 Task: Make in the project AptitudeWorks a sprint 'Breakneck Pace'. Create in the project AptitudeWorks a sprint 'Breakneck Pace'. Add in the project AptitudeWorks a sprint 'Breakneck Pace'
Action: Mouse moved to (164, 54)
Screenshot: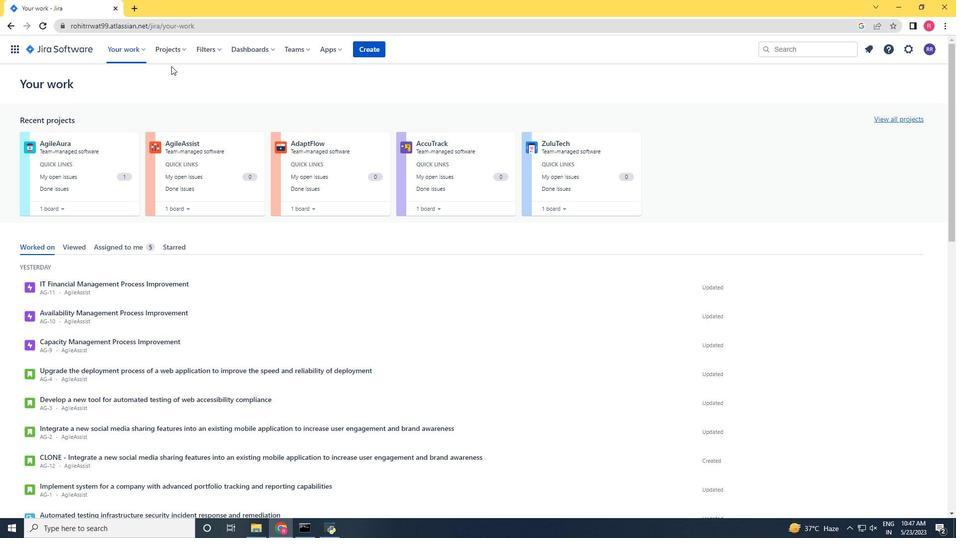 
Action: Mouse pressed left at (164, 54)
Screenshot: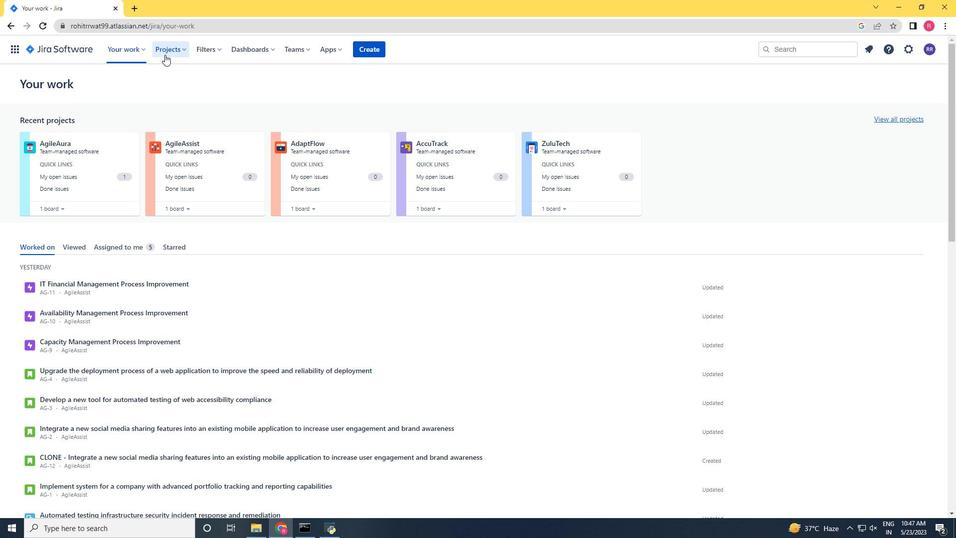 
Action: Mouse moved to (179, 90)
Screenshot: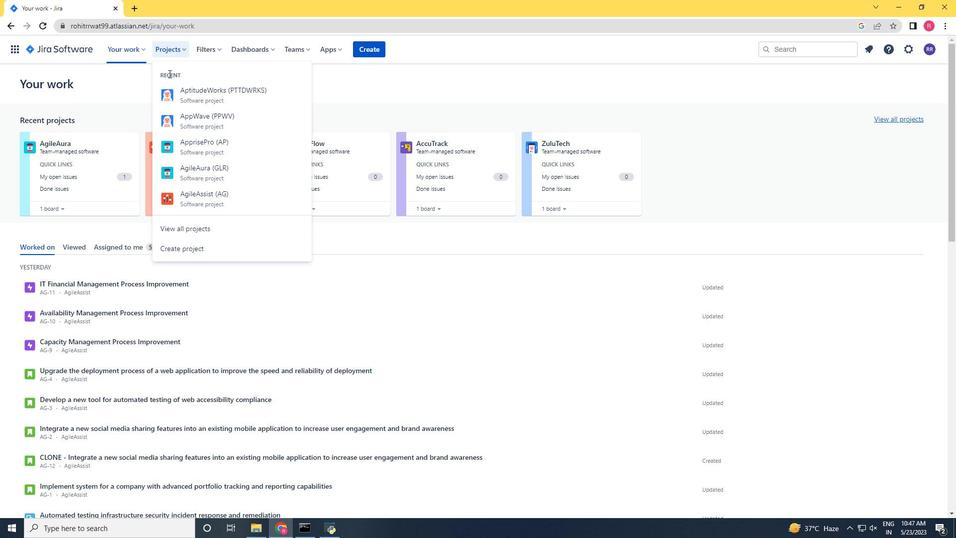 
Action: Mouse pressed left at (179, 90)
Screenshot: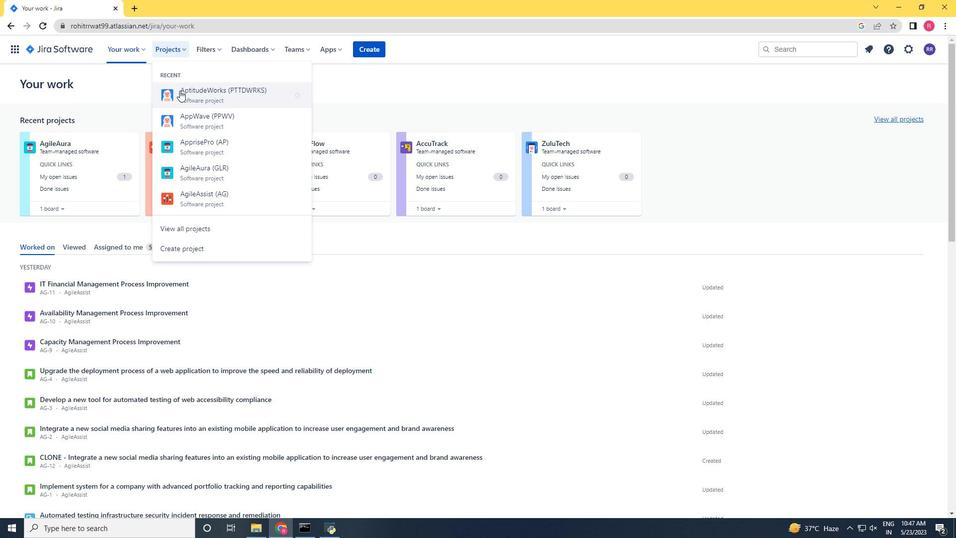 
Action: Mouse moved to (70, 150)
Screenshot: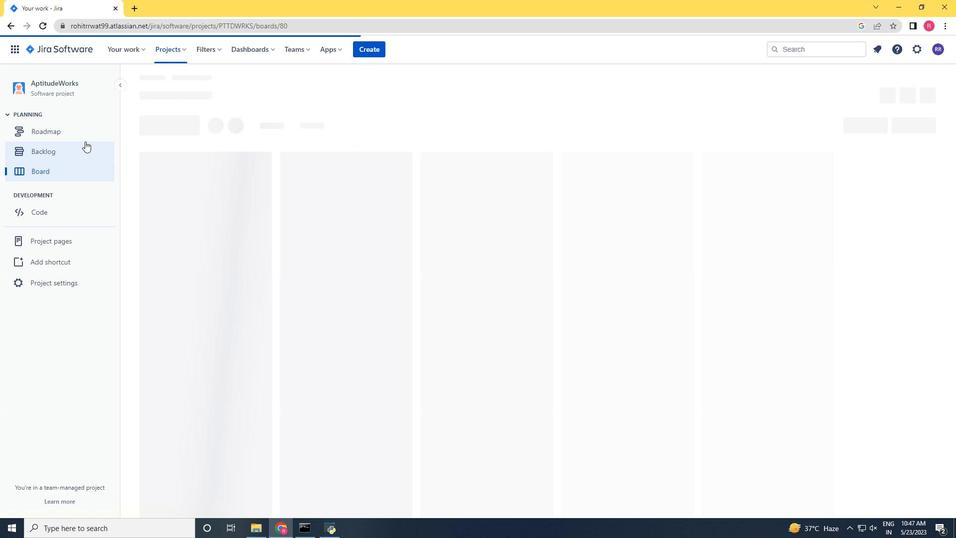 
Action: Mouse pressed left at (70, 150)
Screenshot: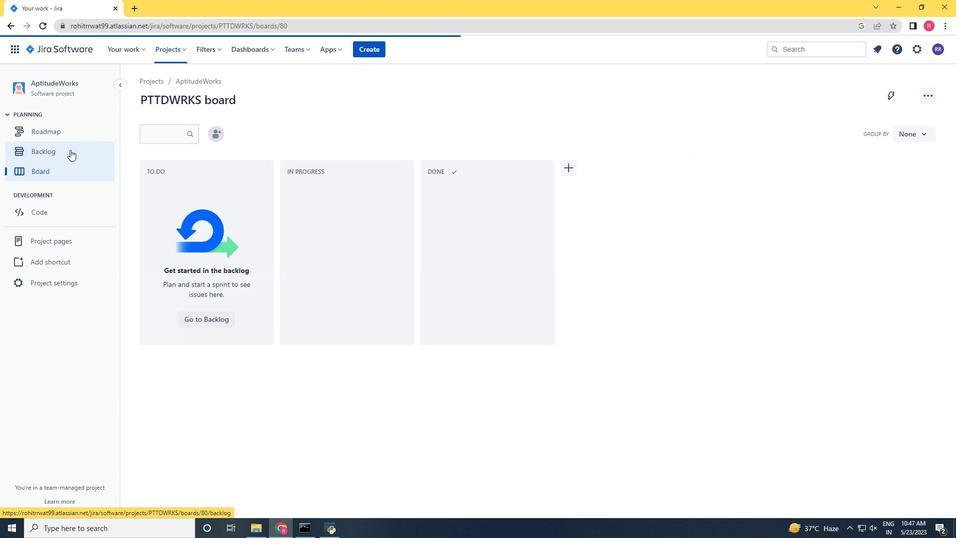 
Action: Mouse moved to (408, 284)
Screenshot: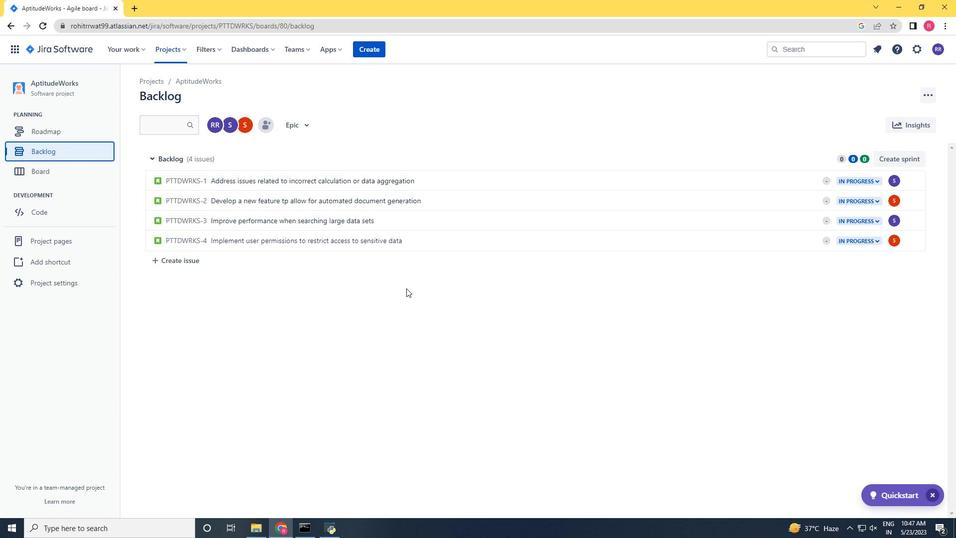 
Action: Mouse scrolled (408, 284) with delta (0, 0)
Screenshot: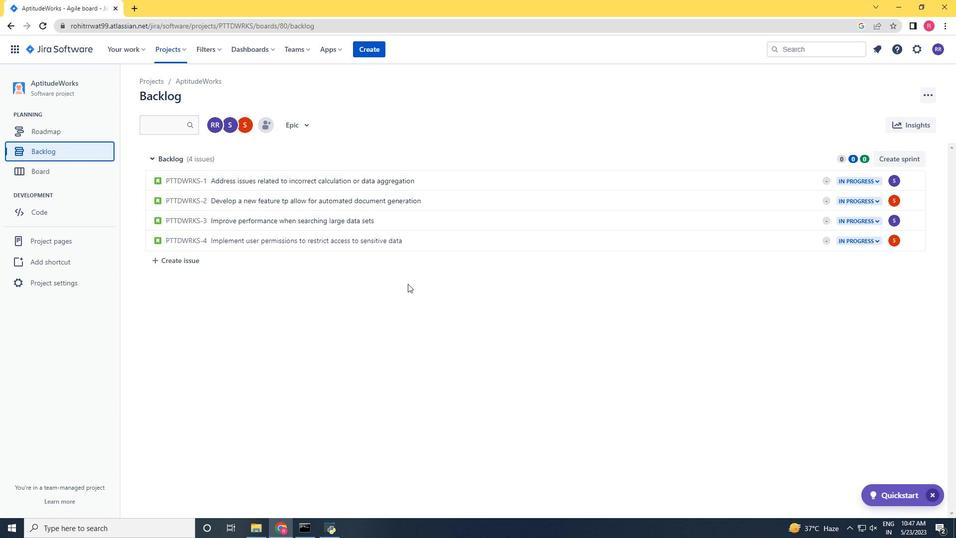 
Action: Mouse scrolled (408, 284) with delta (0, 0)
Screenshot: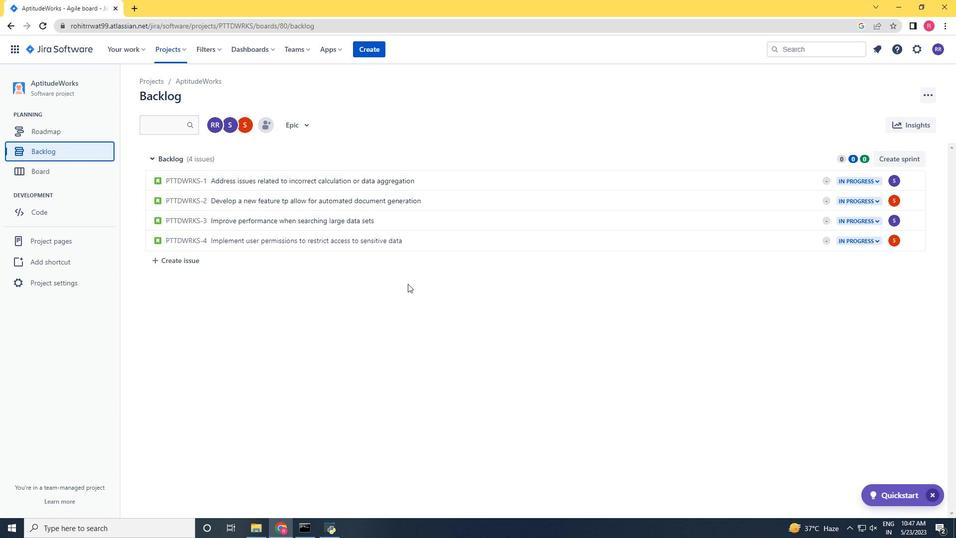 
Action: Mouse scrolled (408, 284) with delta (0, 0)
Screenshot: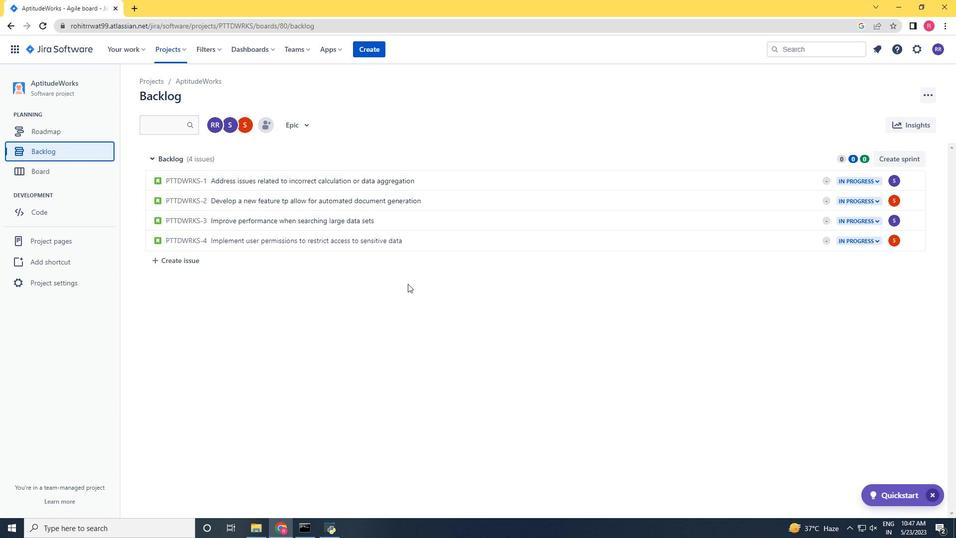 
Action: Mouse scrolled (408, 284) with delta (0, 0)
Screenshot: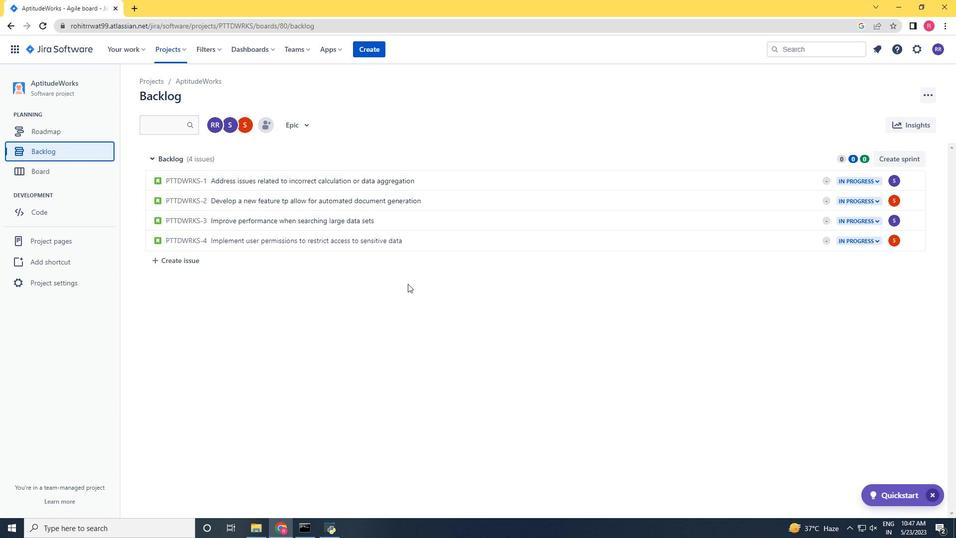 
Action: Mouse moved to (904, 161)
Screenshot: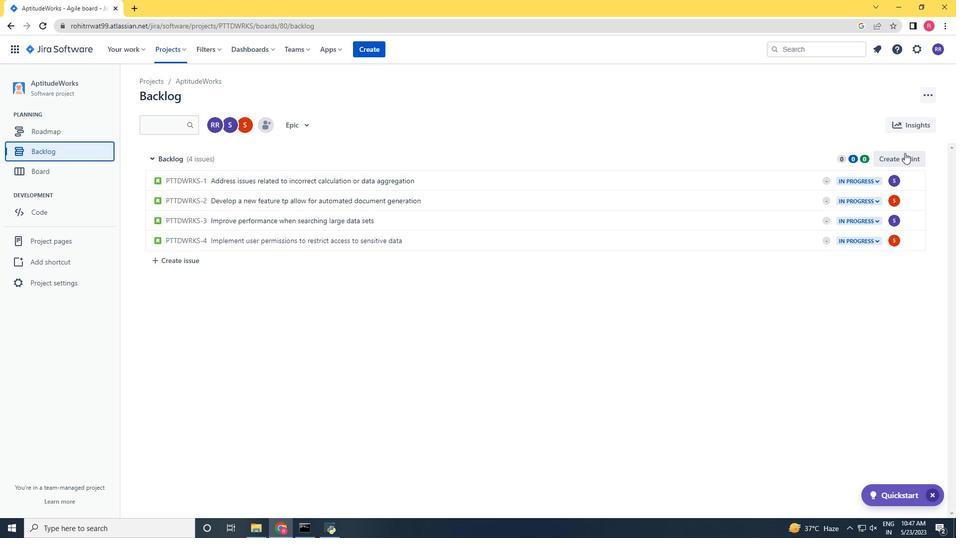 
Action: Mouse pressed left at (904, 161)
Screenshot: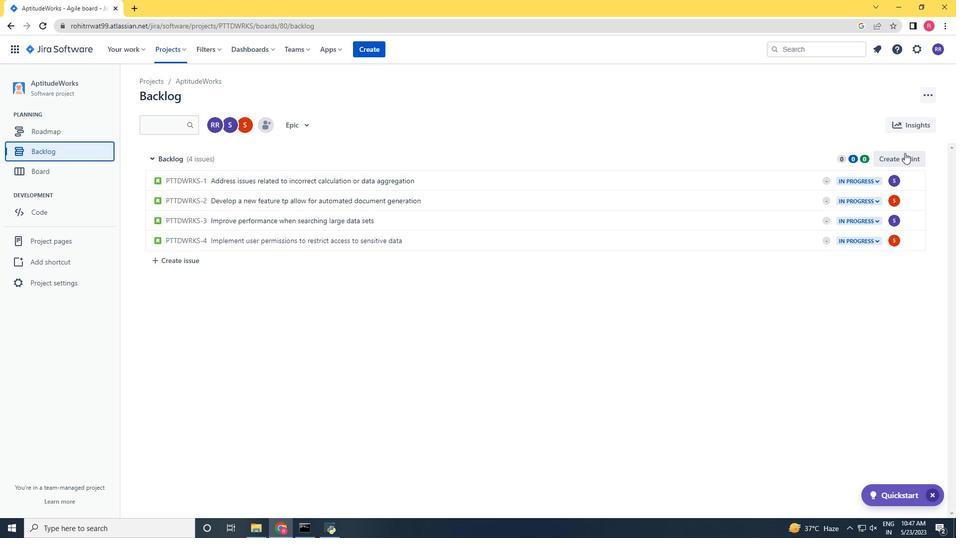 
Action: Mouse moved to (232, 161)
Screenshot: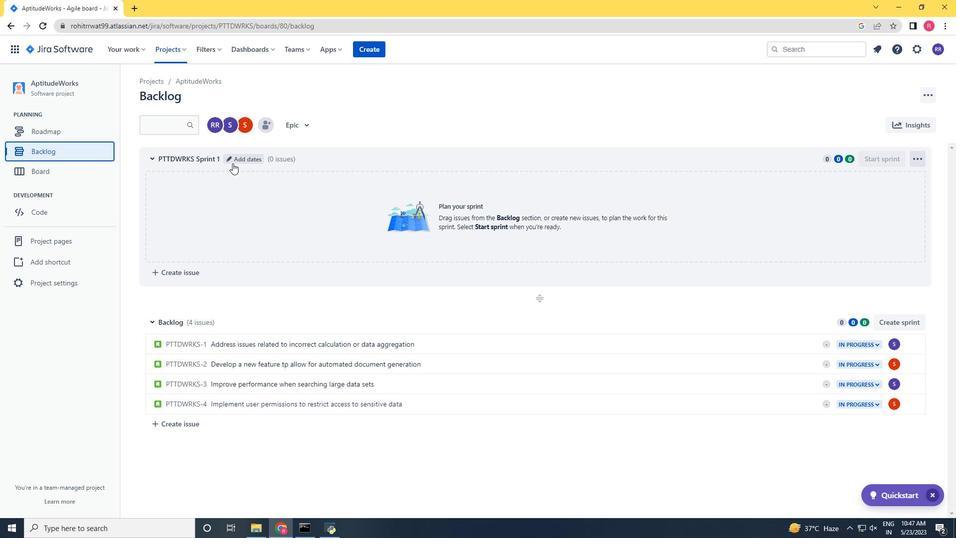 
Action: Mouse pressed left at (232, 161)
Screenshot: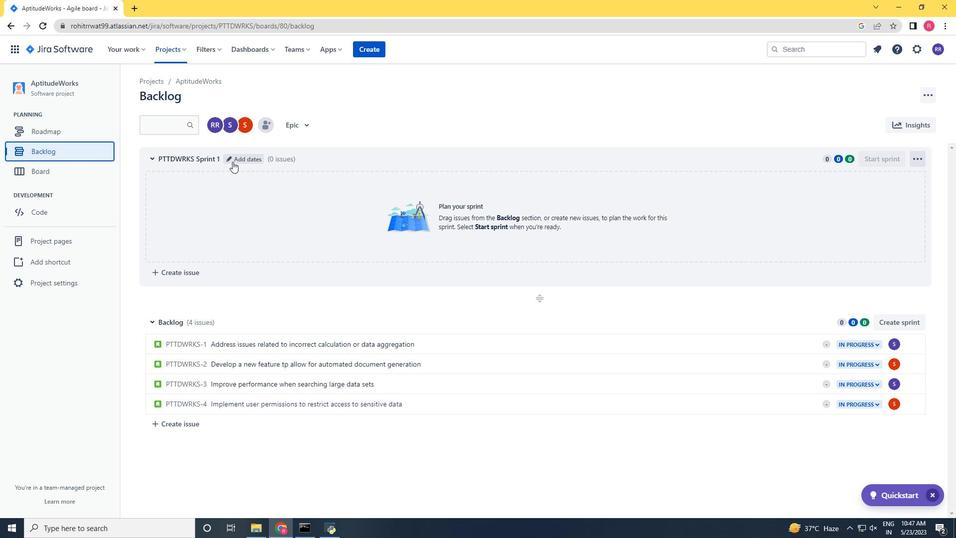 
Action: Key pressed <Key.backspace><Key.backspace><Key.backspace><Key.backspace><Key.backspace><Key.backspace><Key.backspace><Key.backspace><Key.backspace><Key.backspace><Key.backspace><Key.backspace><Key.backspace><Key.backspace><Key.backspace><Key.backspace><Key.backspace><Key.backspace><Key.backspace><Key.backspace><Key.backspace><Key.backspace><Key.backspace><Key.backspace><Key.backspace><Key.backspace><Key.backspace><Key.backspace><Key.backspace><Key.backspace><Key.backspace><Key.backspace><Key.backspace><Key.backspace><Key.backspace><Key.backspace><Key.backspace><Key.backspace><Key.backspace><Key.backspace><Key.backspace><Key.backspace><Key.backspace><Key.backspace><Key.backspace><Key.backspace><Key.backspace><Key.backspace><Key.backspace><Key.backspace><Key.backspace><Key.backspace><Key.backspace><Key.shift><Key.shift><Key.shift><Key.shift><Key.shift><Key.shift><Key.shift><Key.shift><Key.shift><Key.shift><Key.shift><Key.shift><Key.shift><Key.shift><Key.shift><Key.shift><Key.shift>Breakneck<Key.space><Key.shift><Key.shift><Key.shift><Key.shift><Key.shift><Key.shift><Key.shift><Key.shift>Pace
Screenshot: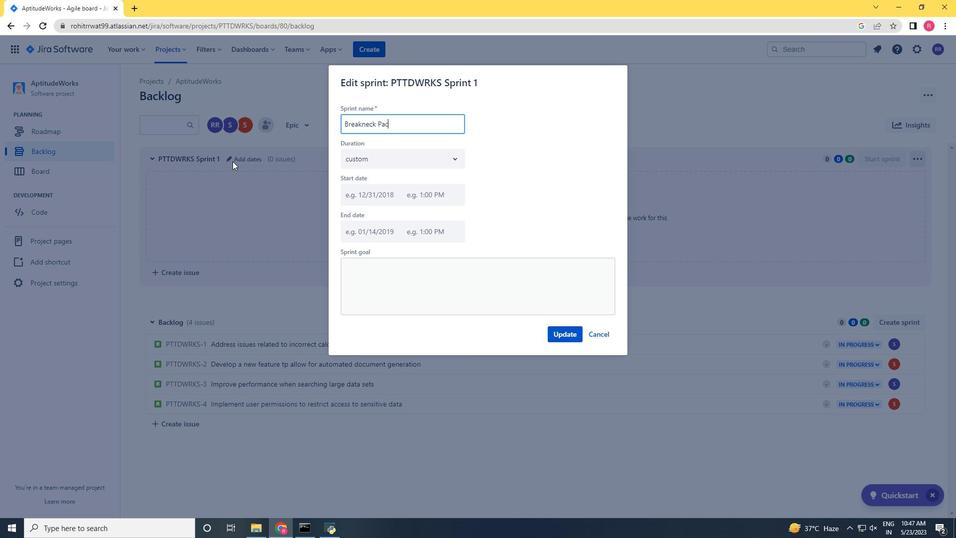 
Action: Mouse moved to (561, 335)
Screenshot: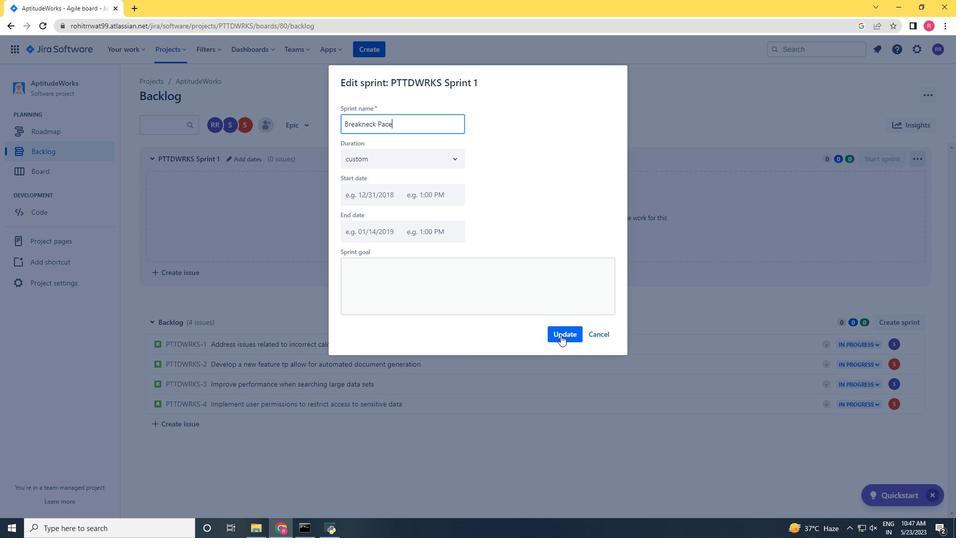 
Action: Mouse pressed left at (561, 335)
Screenshot: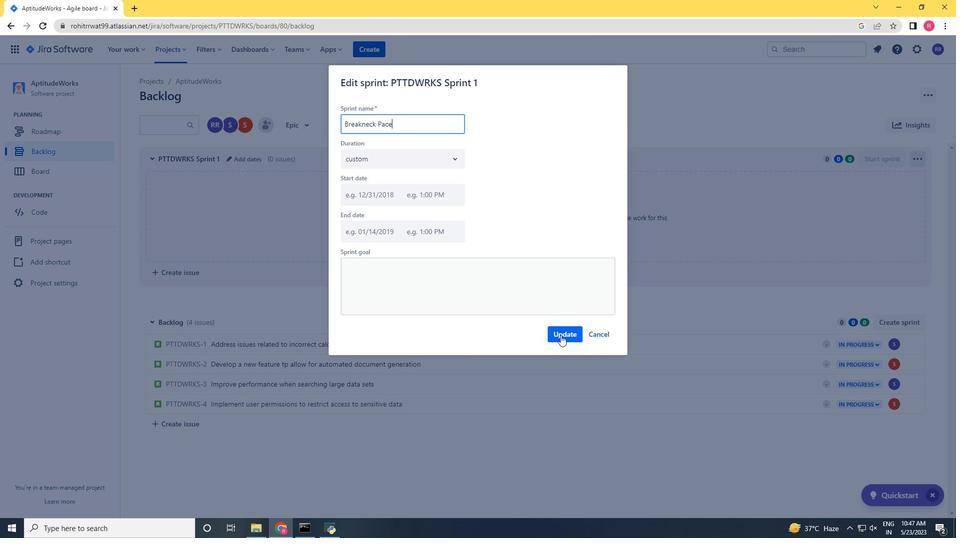 
Action: Mouse moved to (900, 326)
Screenshot: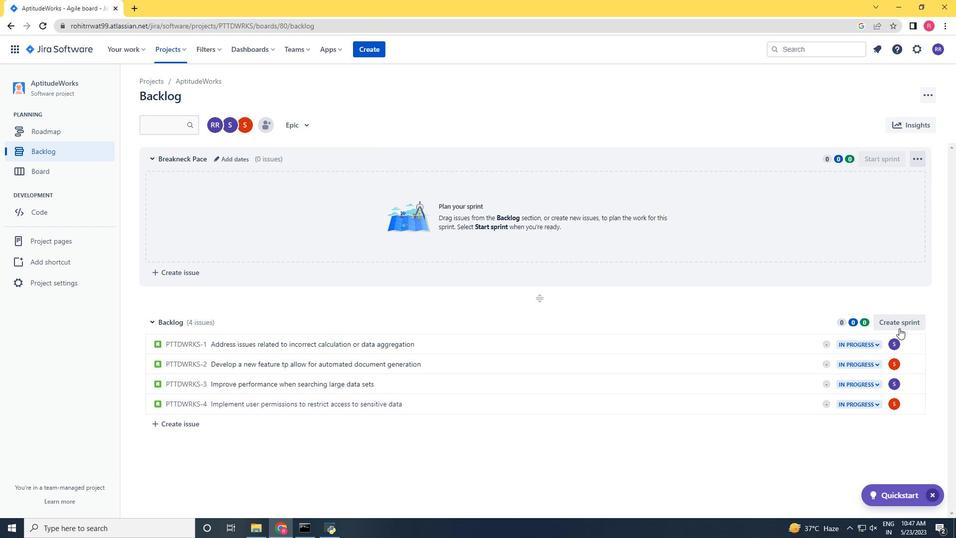 
Action: Mouse pressed left at (900, 326)
Screenshot: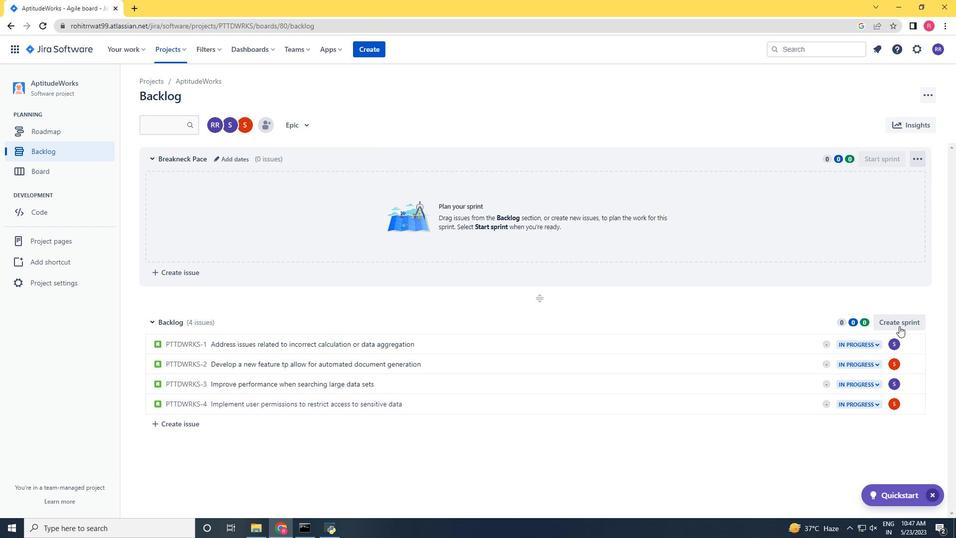 
Action: Mouse moved to (220, 321)
Screenshot: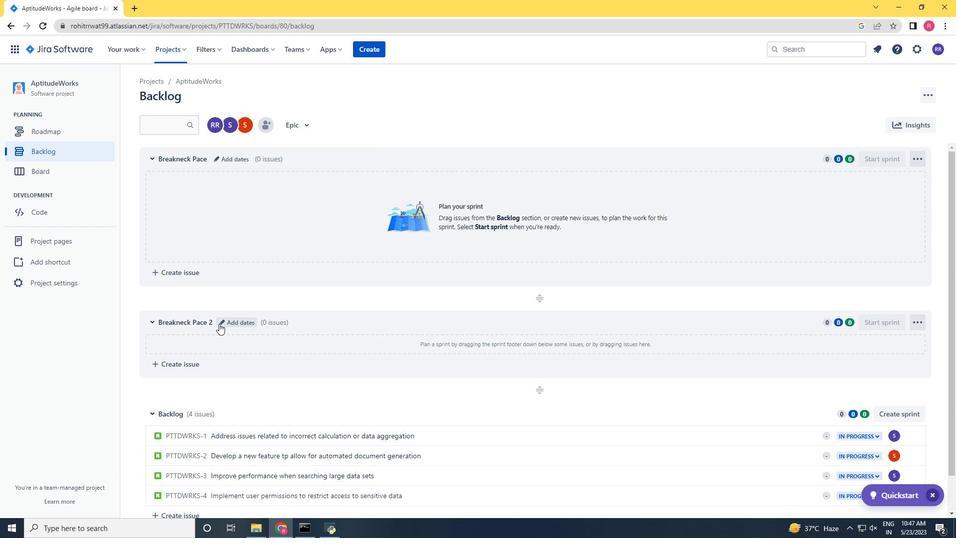 
Action: Mouse pressed left at (220, 321)
Screenshot: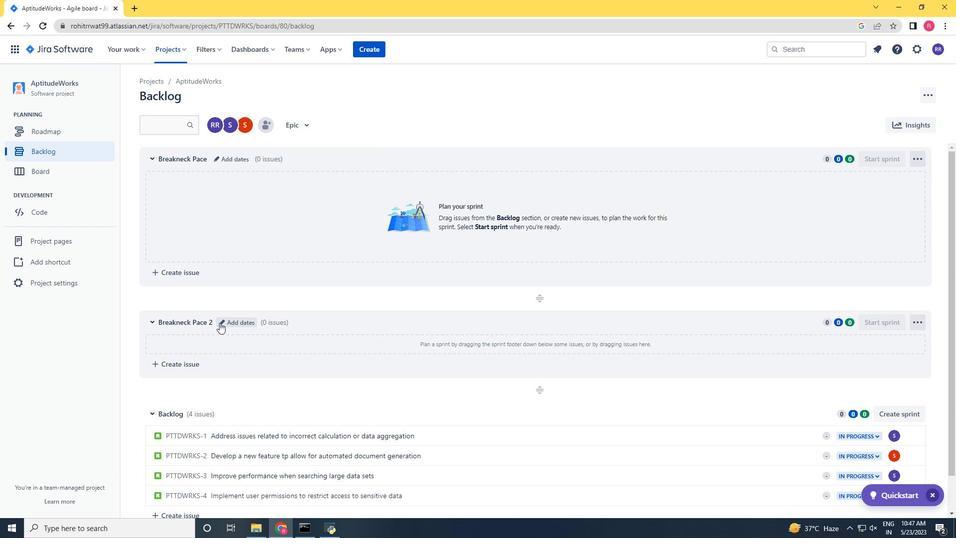 
Action: Key pressed <Key.backspace><Key.backspace><Key.backspace><Key.backspace><Key.backspace><Key.backspace><Key.backspace><Key.backspace><Key.backspace><Key.backspace><Key.backspace><Key.backspace><Key.backspace><Key.backspace><Key.backspace><Key.backspace><Key.backspace><Key.backspace><Key.backspace><Key.backspace><Key.backspace><Key.backspace><Key.backspace><Key.backspace><Key.backspace><Key.backspace><Key.backspace><Key.backspace><Key.shift><Key.shift><Key.shift><Key.shift><Key.shift><Key.shift><Key.shift><Key.shift><Key.shift><Key.shift><Key.shift>Brek<Key.backspace><Key.backspace>eakneck<Key.space><Key.shift><Key.shift><Key.shift><Key.shift><Key.shift><Key.shift><Key.shift><Key.shift><Key.shift><Key.shift><Key.shift>Oace<Key.backspace><Key.backspace><Key.backspace><Key.backspace><Key.shift><Key.shift><Key.shift><Key.shift><Key.shift><Key.shift><Key.shift><Key.shift><Key.shift><Key.shift><Key.shift><Key.shift><Key.shift><Key.shift><Key.shift><Key.shift><Key.shift><Key.shift><Key.shift><Key.shift><Key.shift><Key.shift><Key.shift><Key.shift><Key.shift><Key.shift><Key.shift><Key.shift><Key.shift>Pace<Key.enter>
Screenshot: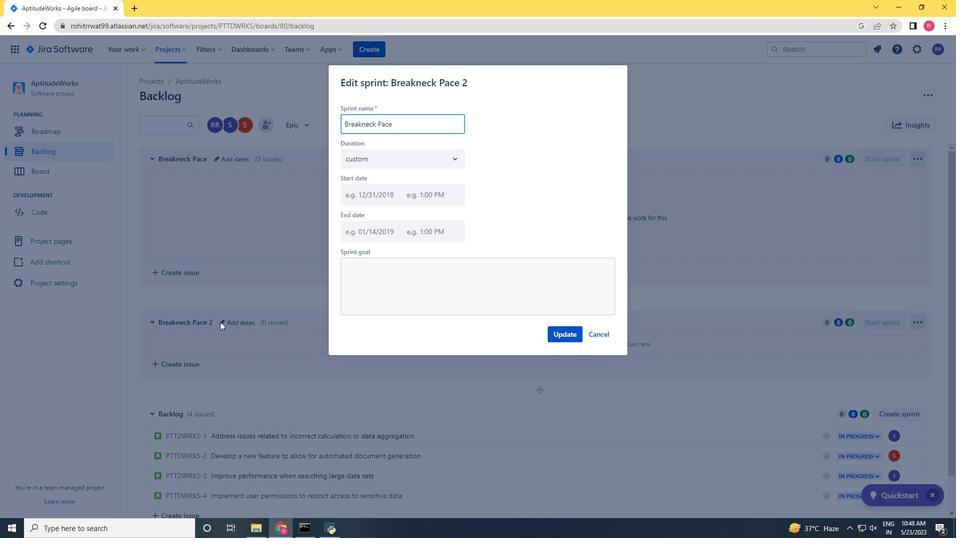 
Action: Mouse moved to (910, 417)
Screenshot: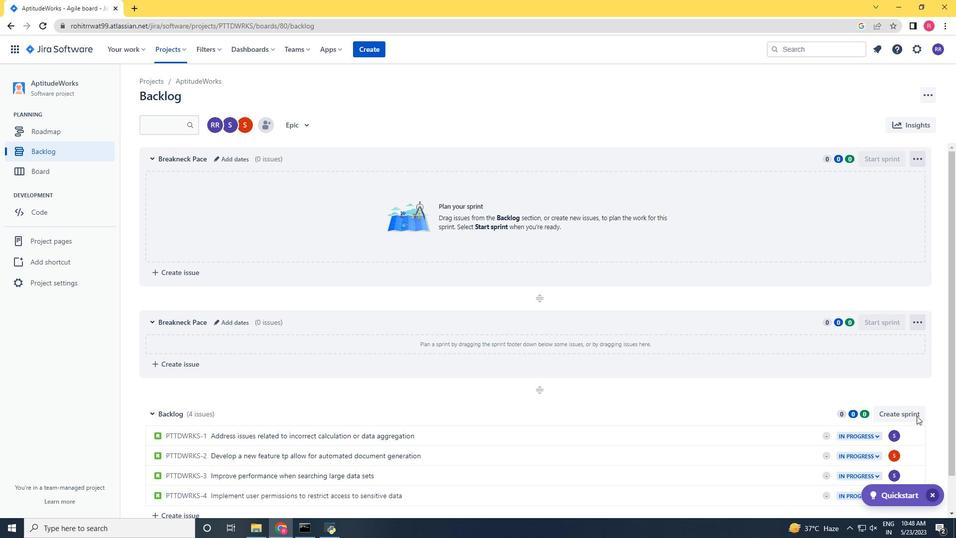 
Action: Mouse pressed left at (910, 417)
Screenshot: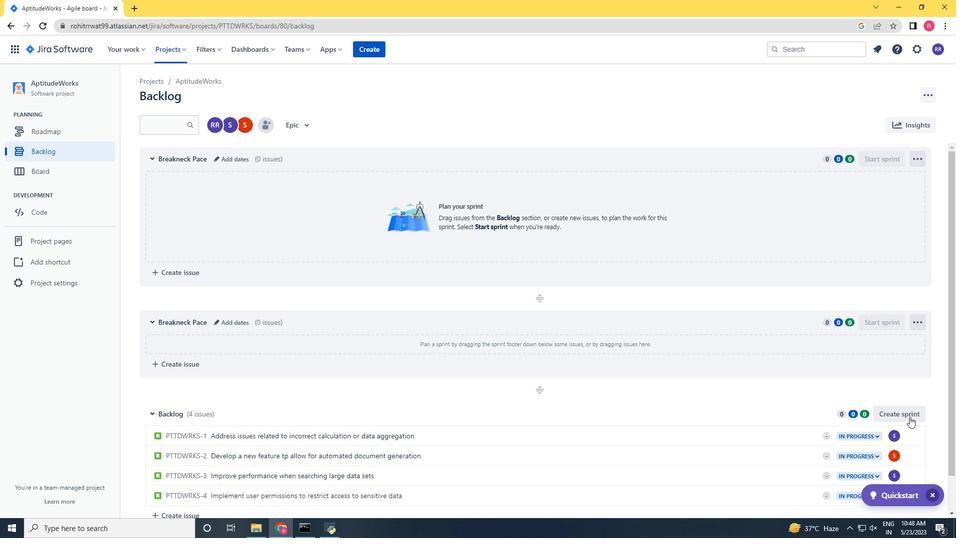 
Action: Mouse moved to (228, 409)
Screenshot: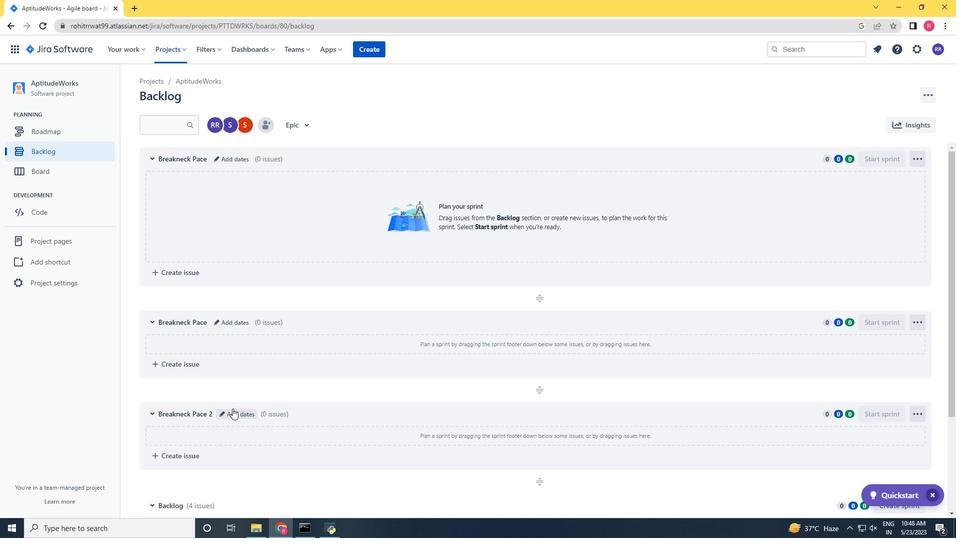 
Action: Mouse pressed left at (228, 409)
Screenshot: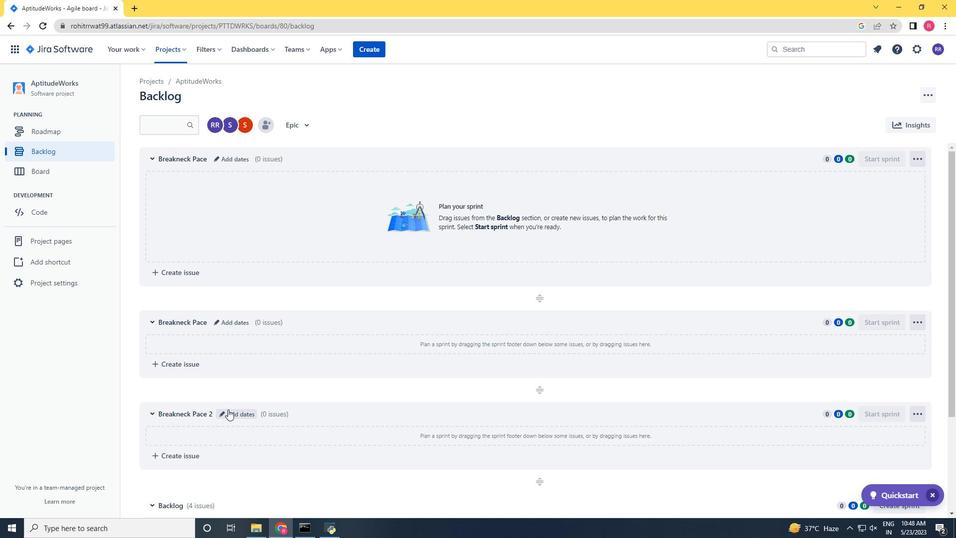 
Action: Key pressed <Key.backspace><Key.backspace><Key.backspace><Key.backspace><Key.backspace><Key.backspace><Key.backspace><Key.backspace><Key.backspace><Key.backspace><Key.backspace><Key.backspace><Key.backspace><Key.backspace><Key.backspace><Key.backspace><Key.backspace><Key.backspace><Key.backspace><Key.backspace><Key.backspace><Key.backspace><Key.shift>Bare<Key.backspace><Key.backspace><Key.backspace>reakneck<Key.space><Key.shift>Pace<Key.enter>
Screenshot: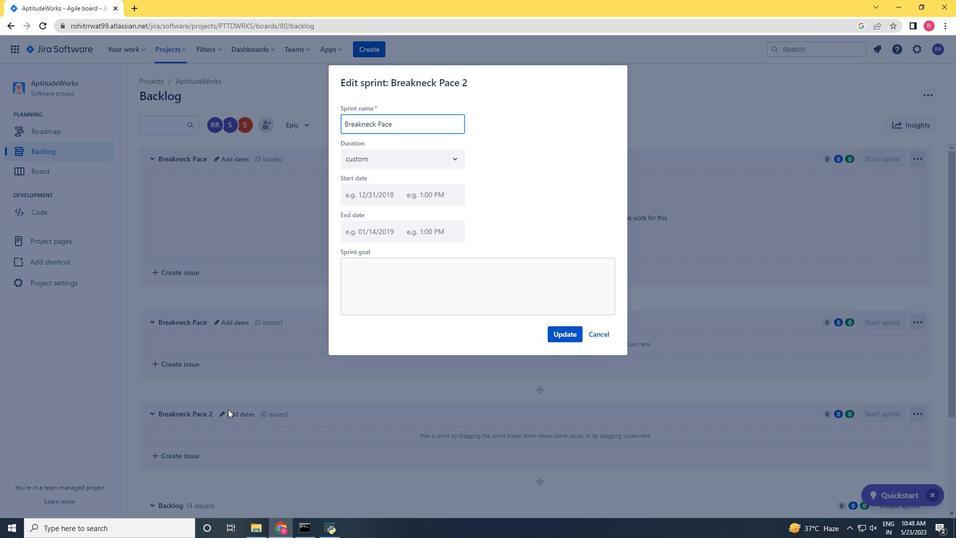 
Action: Mouse moved to (247, 394)
Screenshot: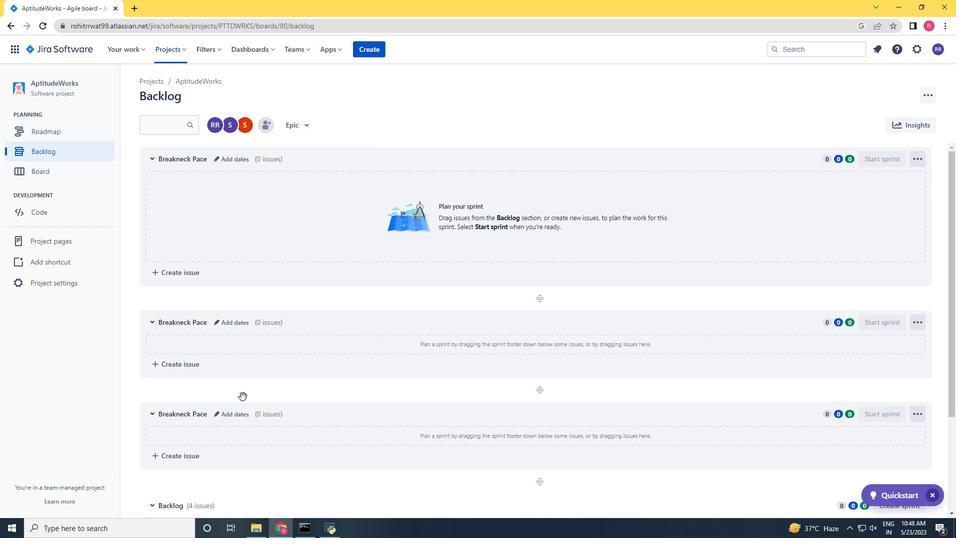 
